 Task: Log work in the project AgileQuest for the issue 'Create a new online platform for online coding courses with advanced coding challenges and coding contests features' spent time as '1w 2d 10h 45m' and remaining time as '1w 6d 9h 28m' and move to top of backlog. Now add the issue to the epic 'Cloud-native application development'. Log work in the project AgileQuest for the issue 'Implement a new cloud-based procurement management system for a company with advanced procurement planning and purchasing features' spent time as '5w 4d 11h 48m' and remaining time as '1w 2d 16h 28m' and move to bottom of backlog. Now add the issue to the epic 'Business intelligence (BI) dashboard development'
Action: Mouse moved to (68, 146)
Screenshot: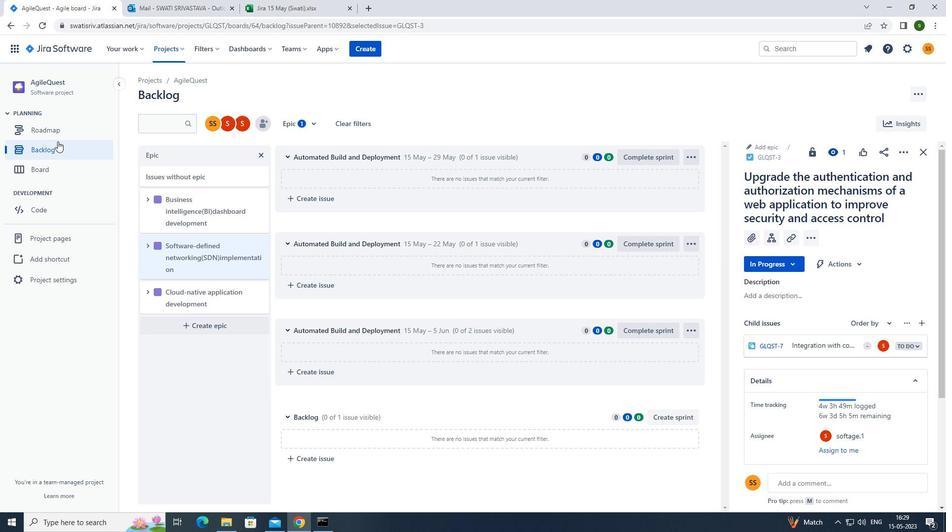 
Action: Mouse pressed left at (68, 146)
Screenshot: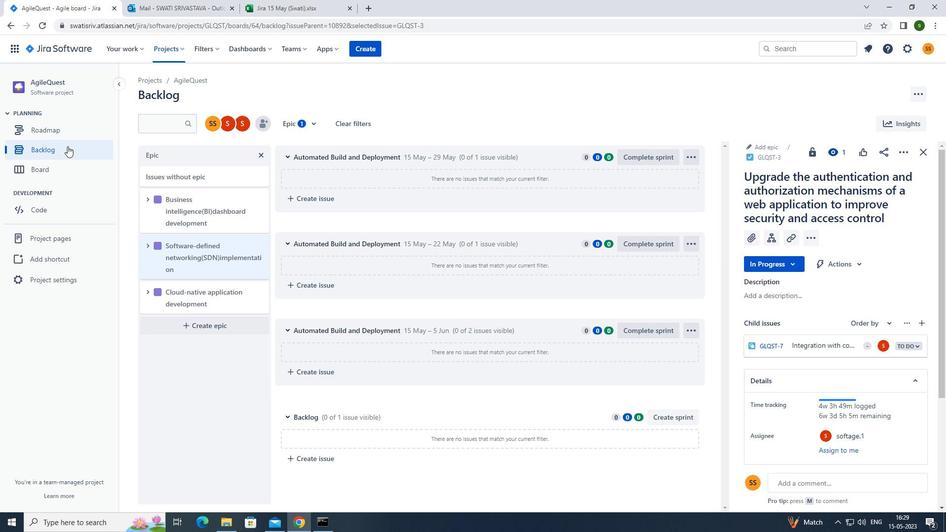 
Action: Mouse moved to (578, 357)
Screenshot: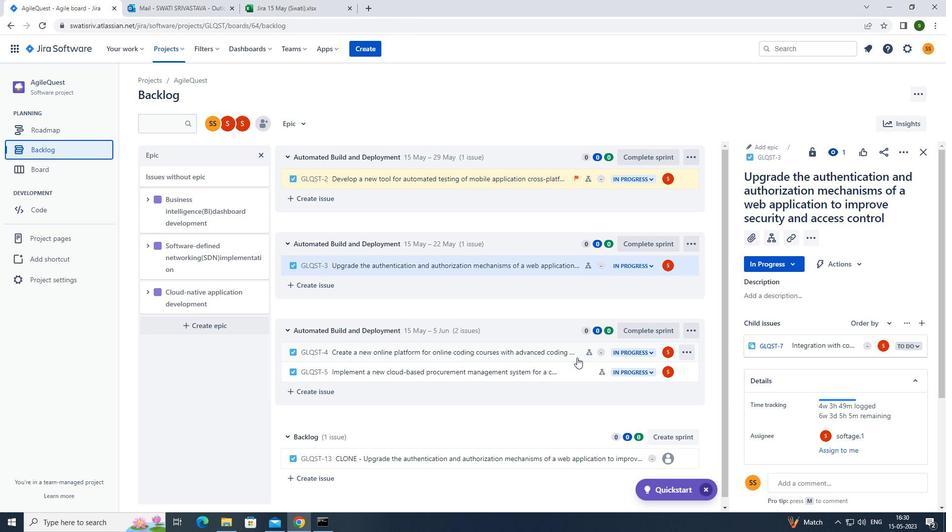 
Action: Mouse pressed left at (578, 357)
Screenshot: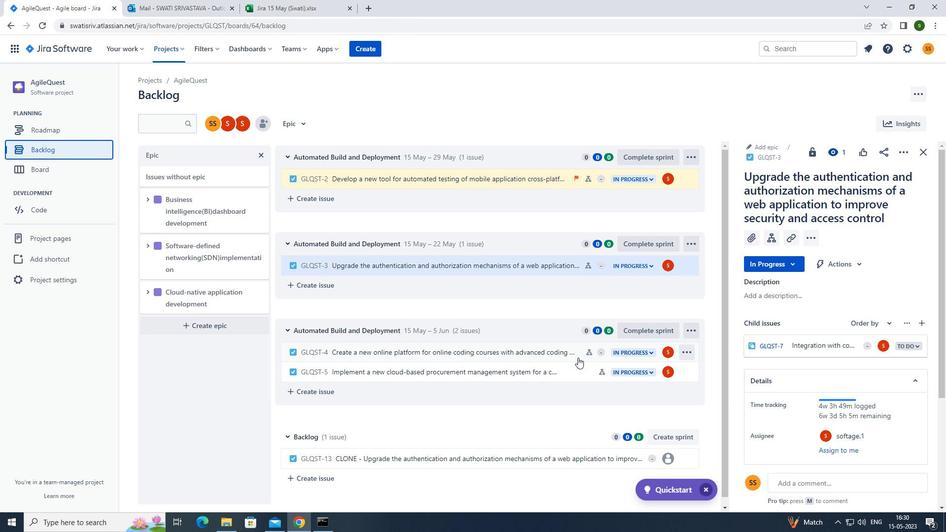 
Action: Mouse moved to (527, 359)
Screenshot: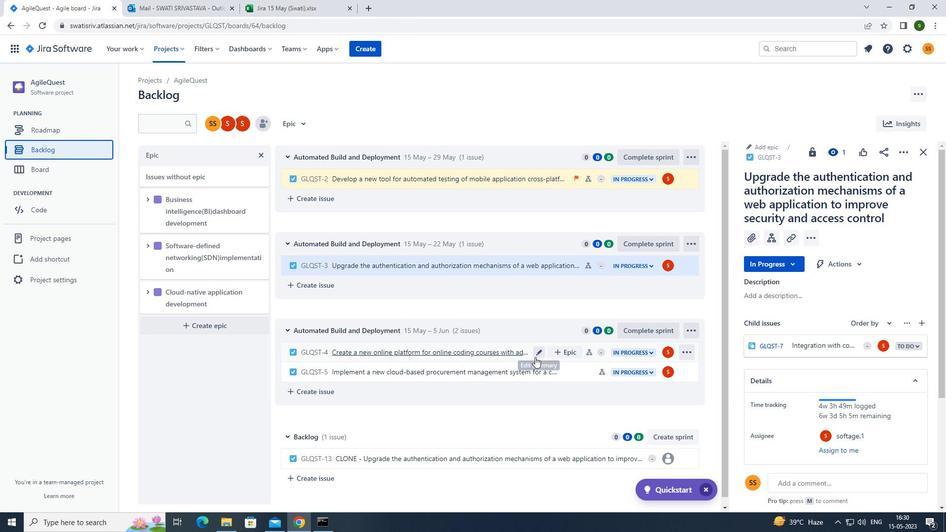 
Action: Mouse pressed left at (527, 359)
Screenshot: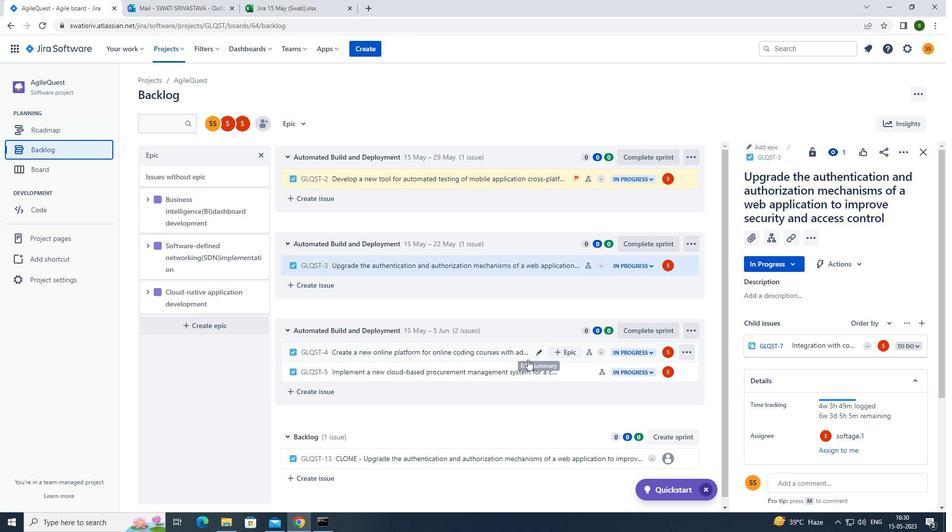 
Action: Mouse moved to (903, 154)
Screenshot: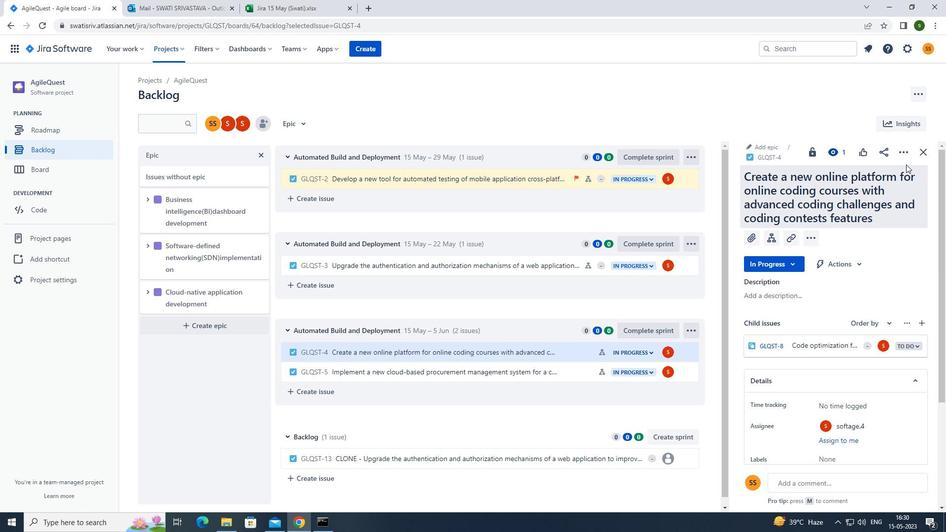 
Action: Mouse pressed left at (903, 154)
Screenshot: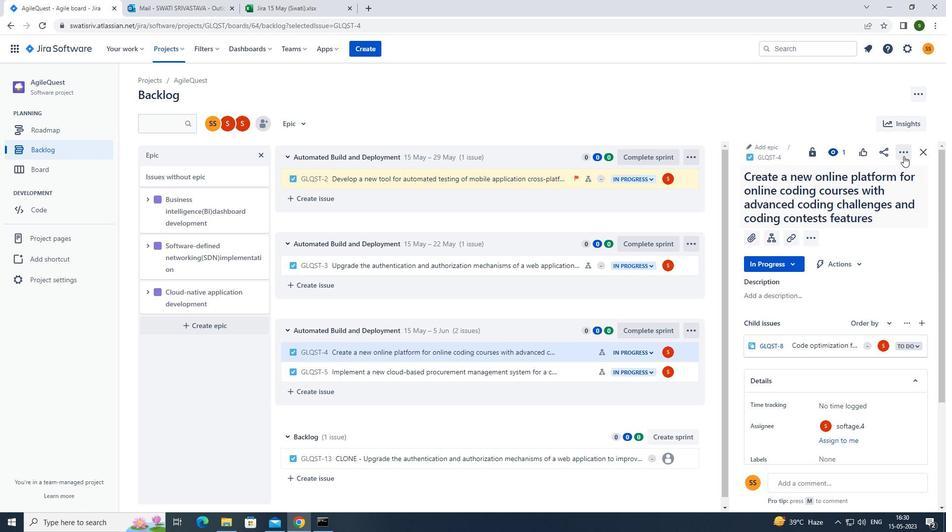 
Action: Mouse moved to (891, 172)
Screenshot: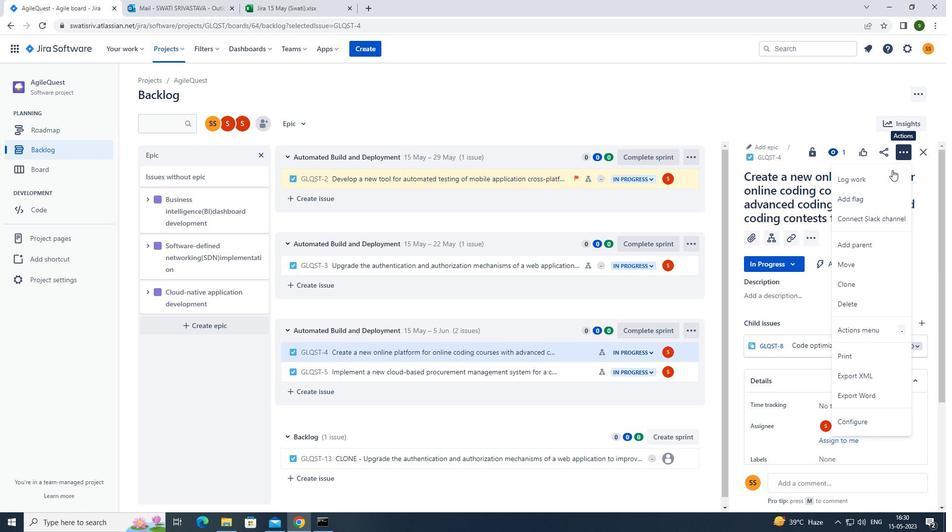 
Action: Mouse pressed left at (891, 172)
Screenshot: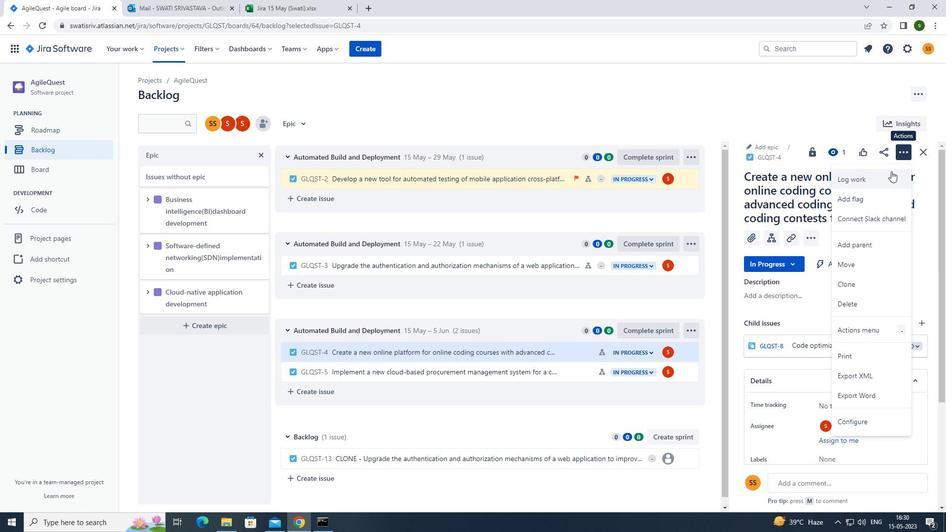 
Action: Mouse moved to (451, 126)
Screenshot: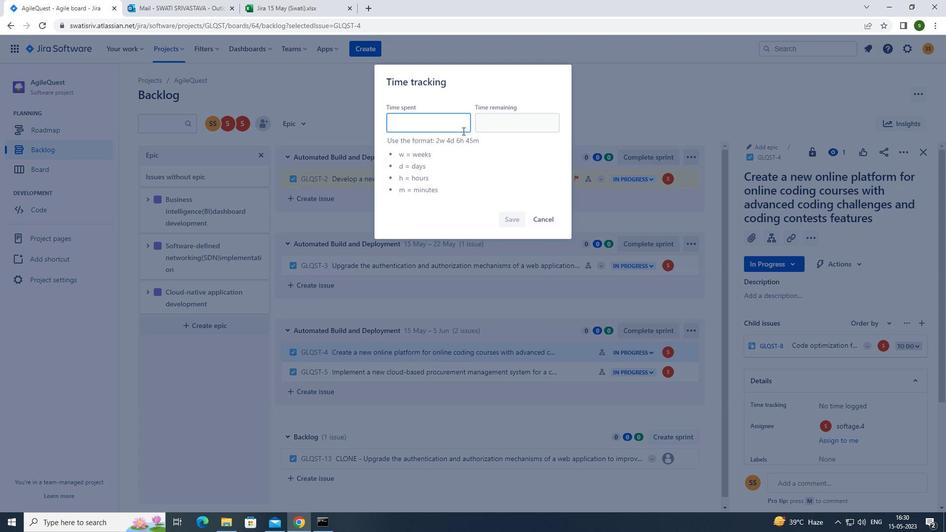 
Action: Mouse pressed left at (451, 126)
Screenshot: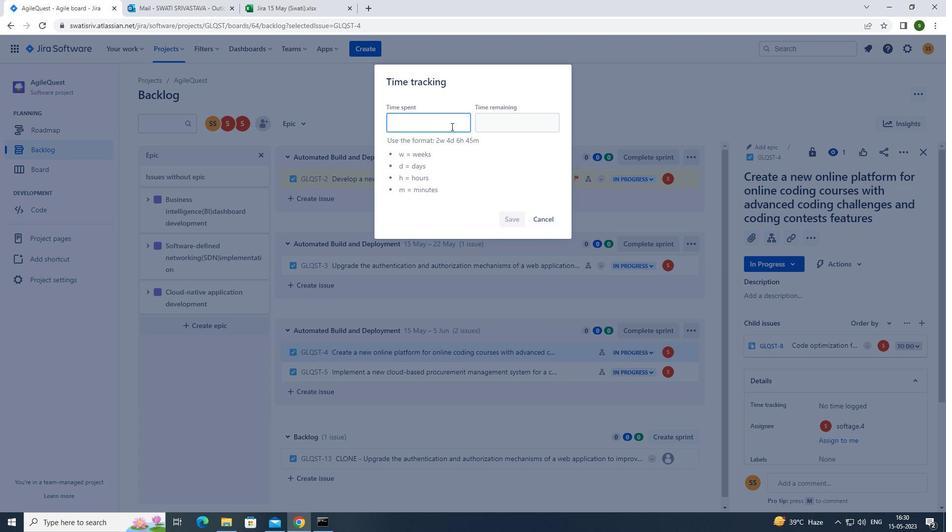 
Action: Mouse moved to (453, 128)
Screenshot: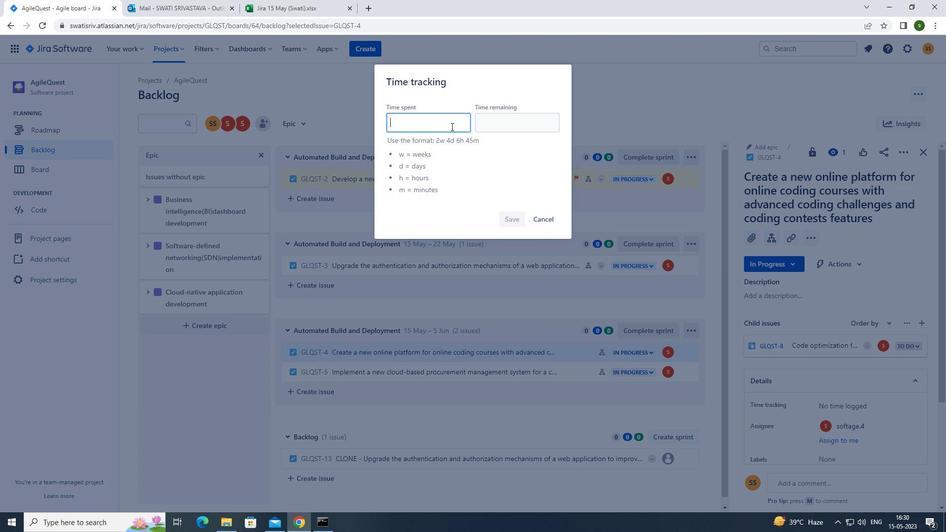 
Action: Key pressed 1w<Key.space>2d<Key.space>10h<Key.space>45m
Screenshot: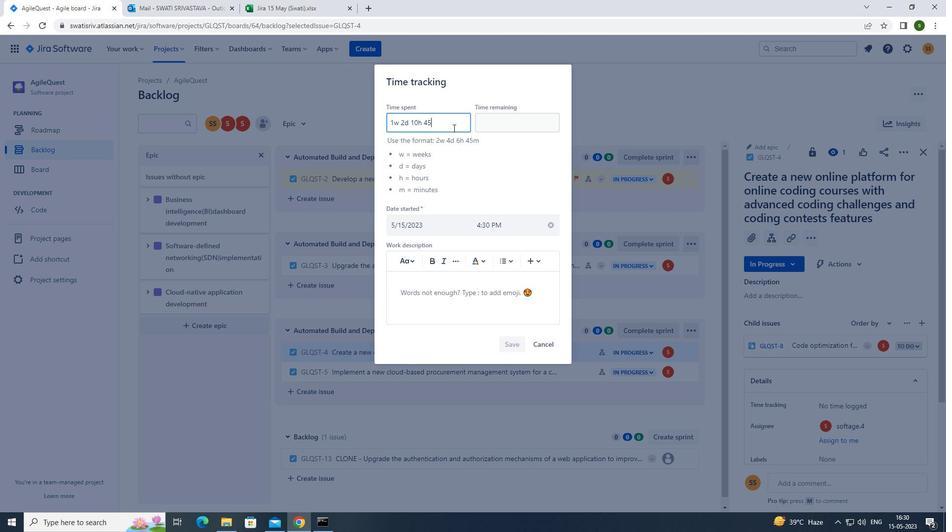
Action: Mouse moved to (522, 124)
Screenshot: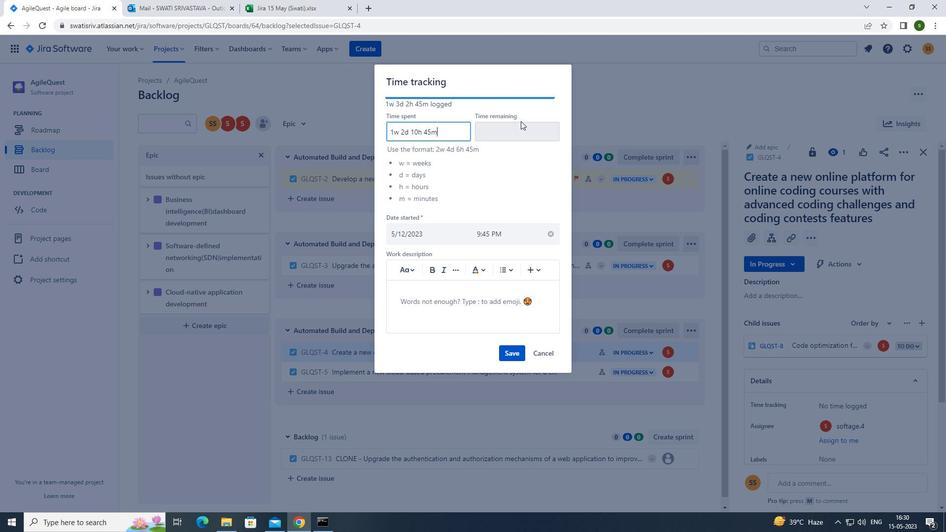 
Action: Mouse pressed left at (522, 124)
Screenshot: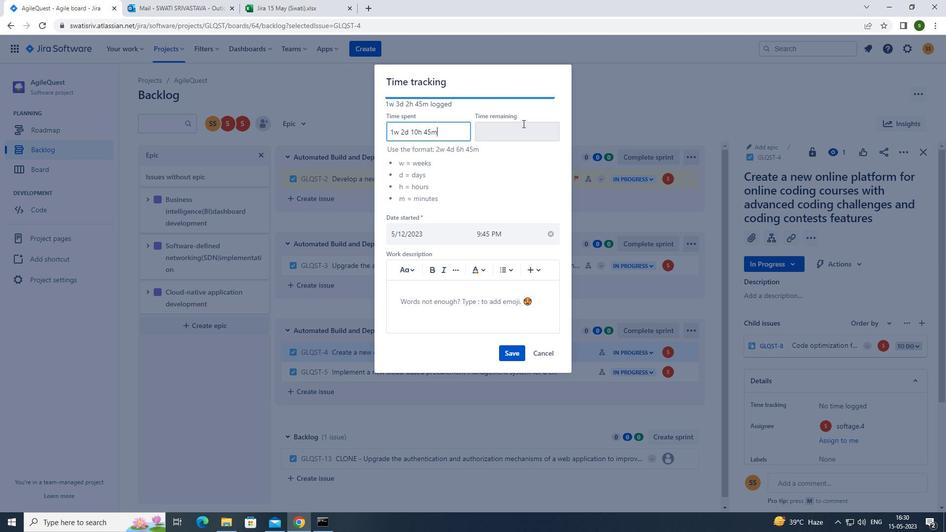 
Action: Mouse moved to (522, 124)
Screenshot: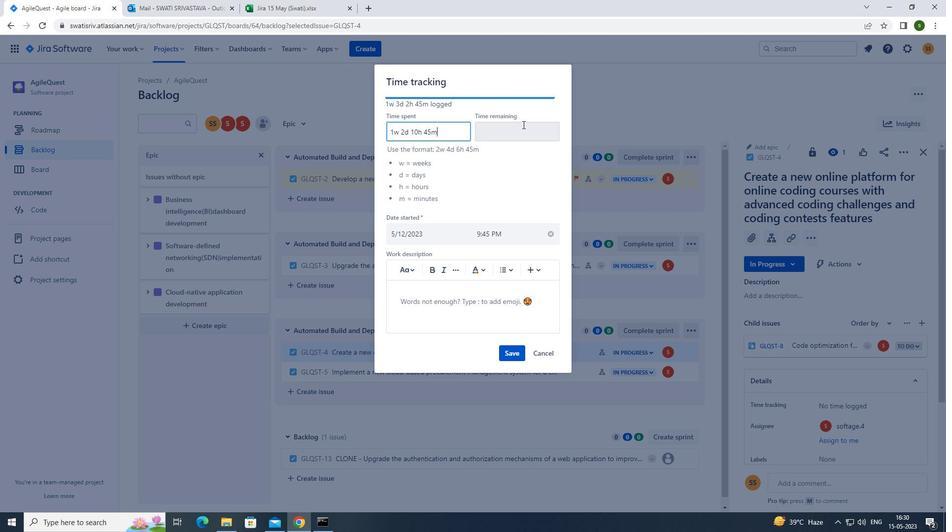 
Action: Key pressed 1w<Key.space>6d<Key.space>9h<Key.space>28m
Screenshot: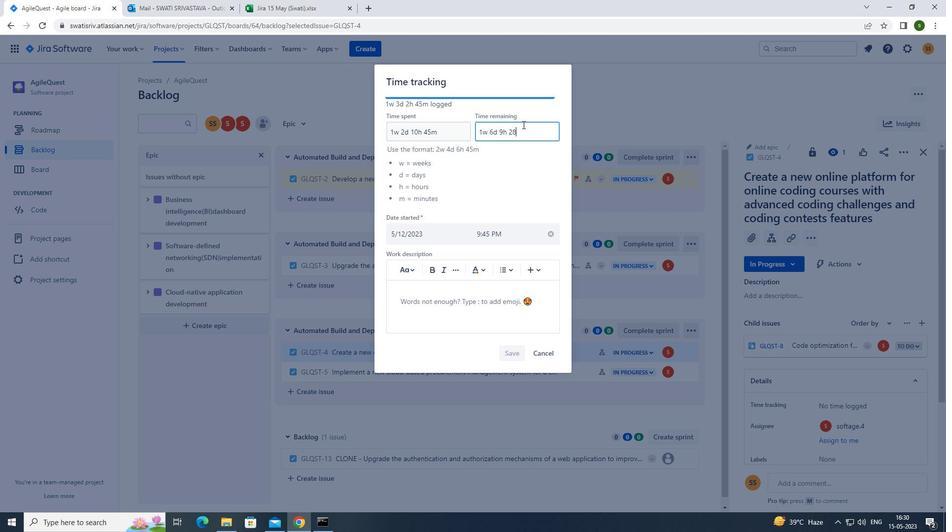 
Action: Mouse moved to (517, 353)
Screenshot: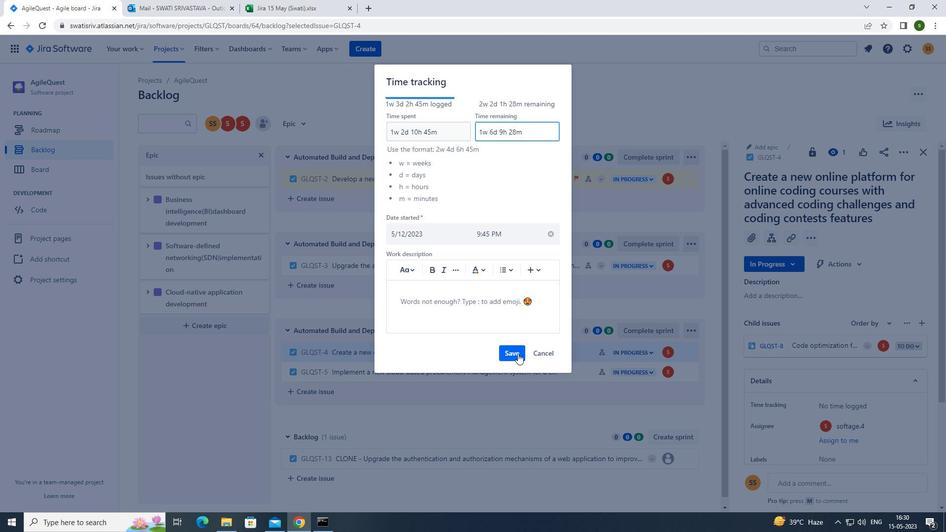 
Action: Mouse pressed left at (517, 353)
Screenshot: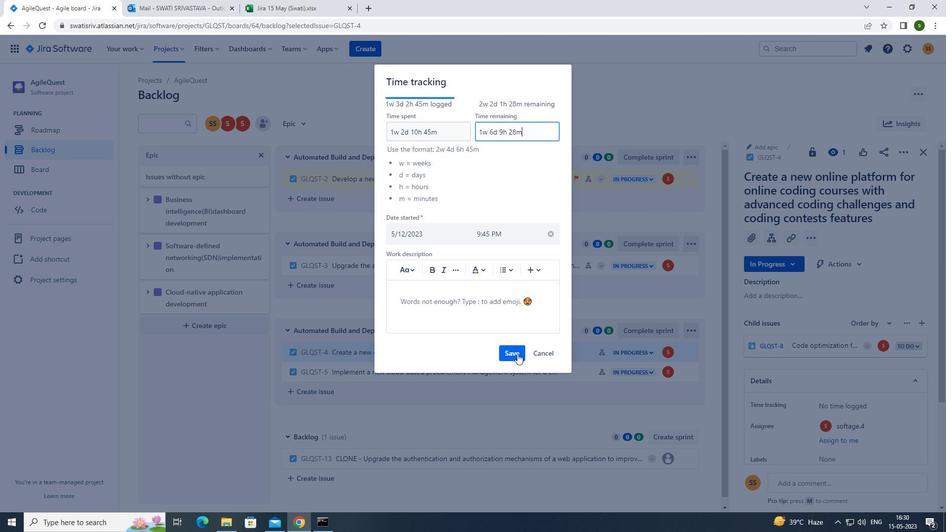 
Action: Mouse moved to (687, 346)
Screenshot: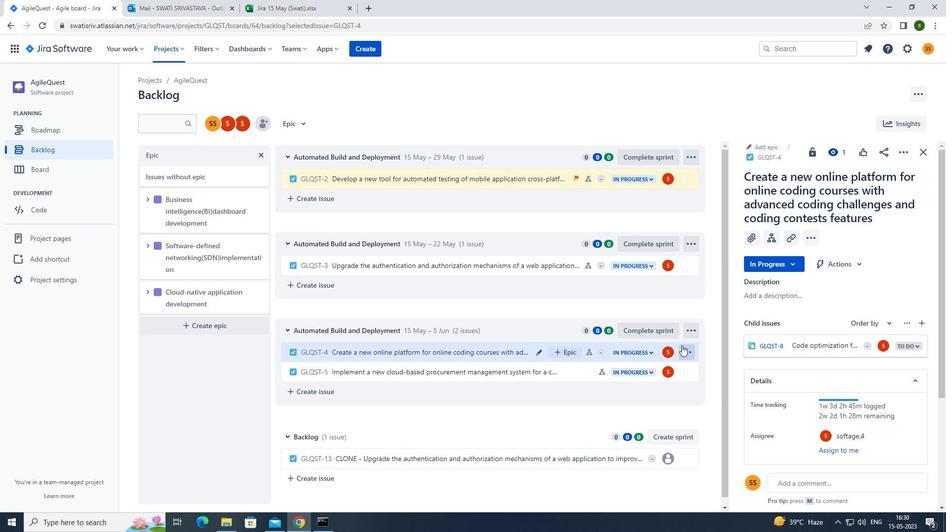 
Action: Mouse pressed left at (687, 346)
Screenshot: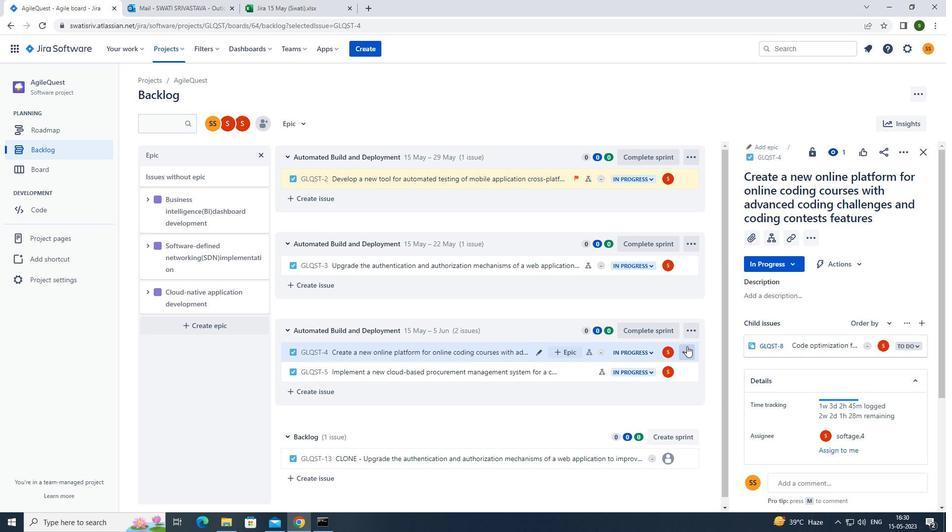 
Action: Mouse moved to (630, 310)
Screenshot: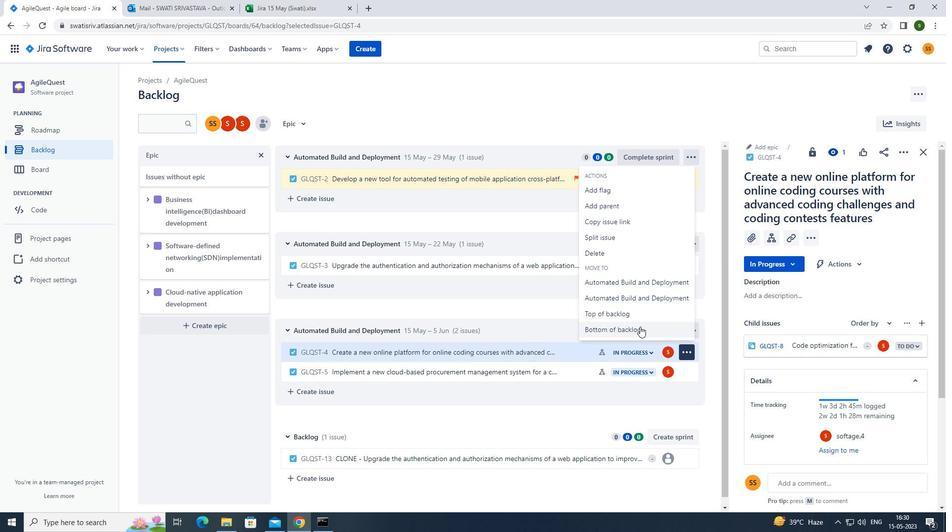 
Action: Mouse pressed left at (630, 310)
Screenshot: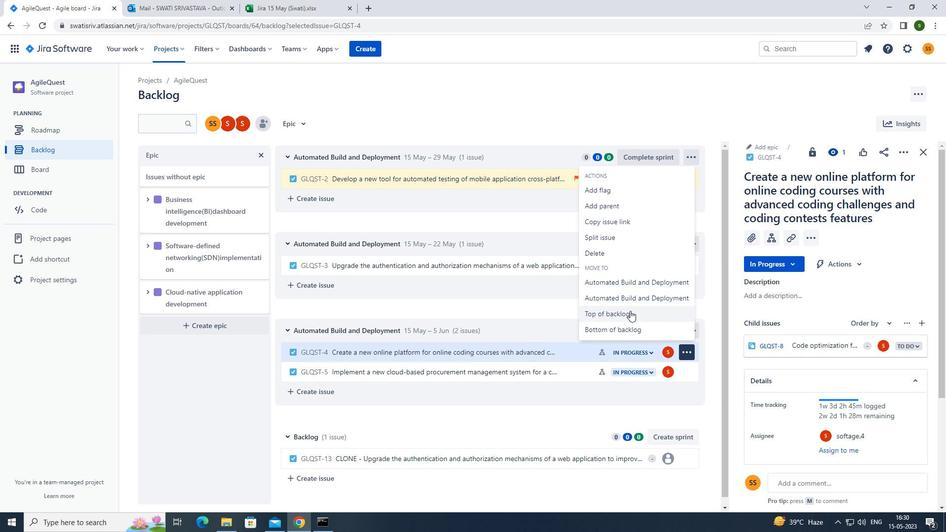 
Action: Mouse moved to (494, 159)
Screenshot: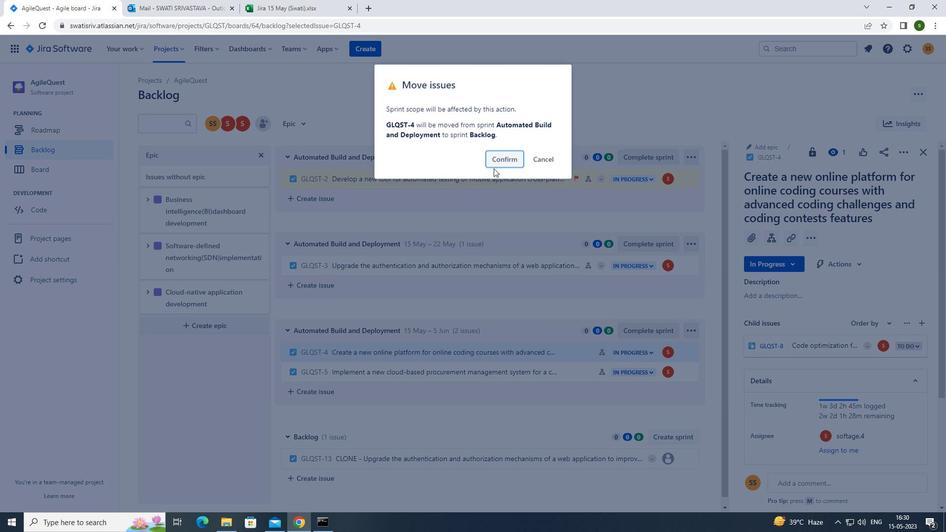 
Action: Mouse pressed left at (494, 159)
Screenshot: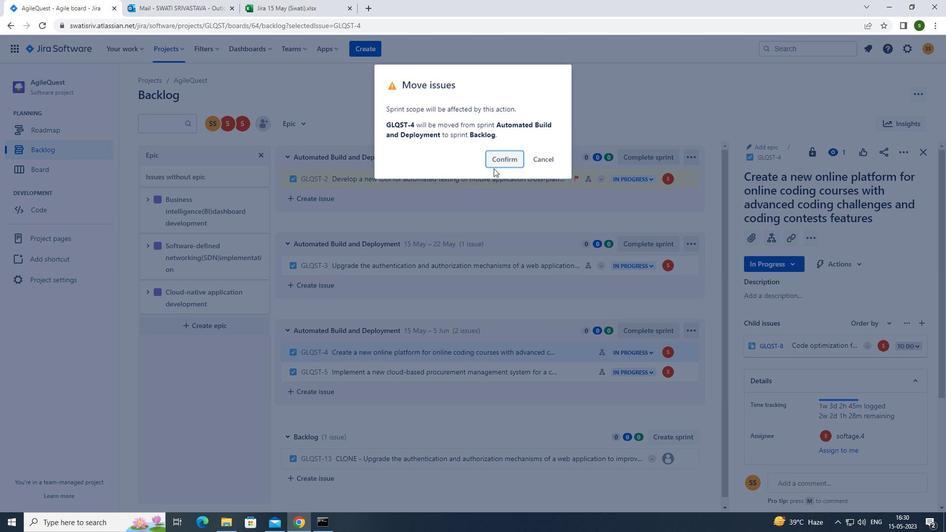
Action: Mouse moved to (301, 123)
Screenshot: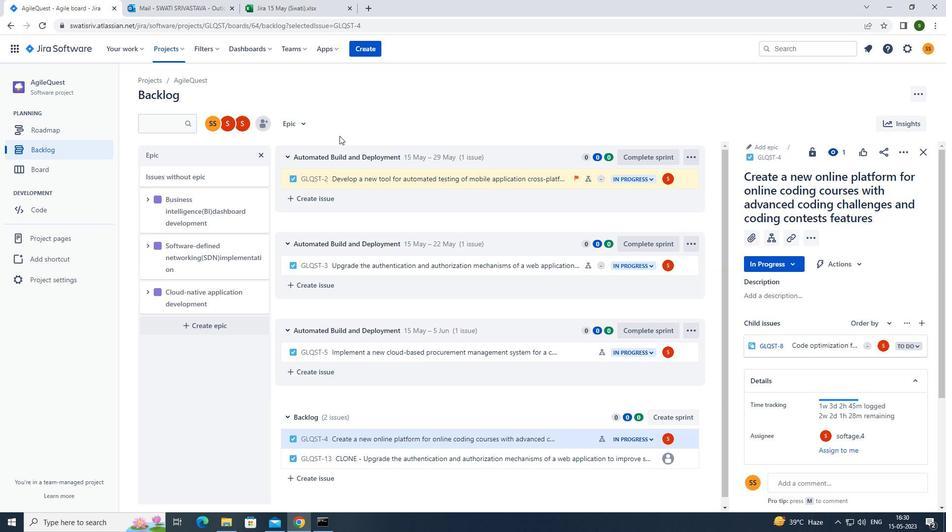 
Action: Mouse pressed left at (301, 123)
Screenshot: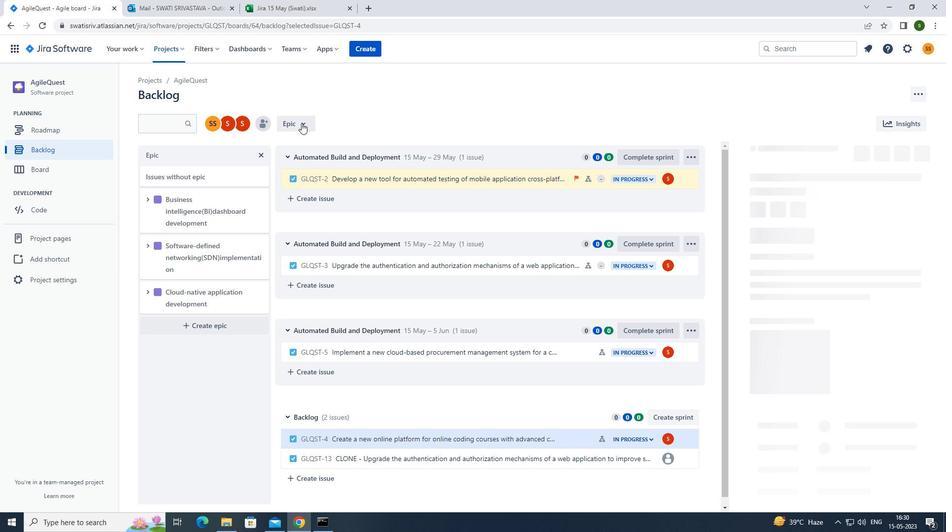 
Action: Mouse moved to (318, 197)
Screenshot: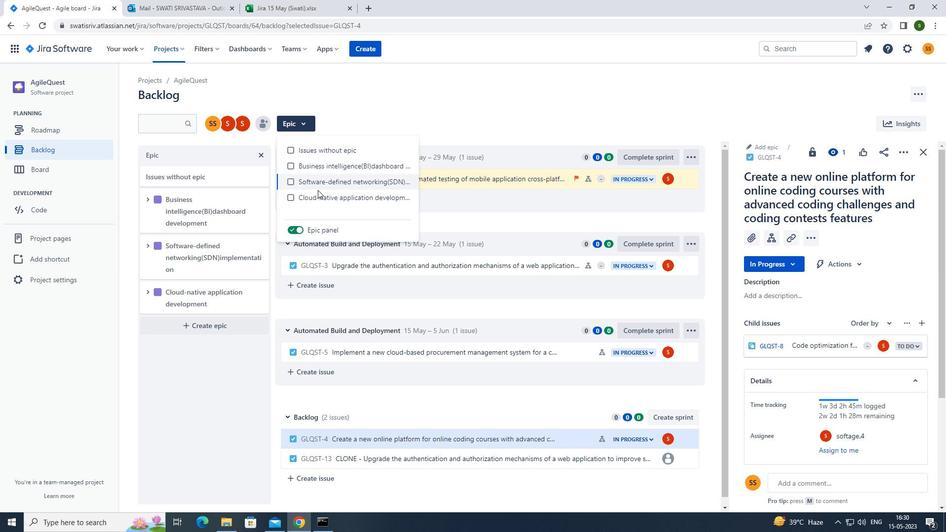 
Action: Mouse pressed left at (318, 197)
Screenshot: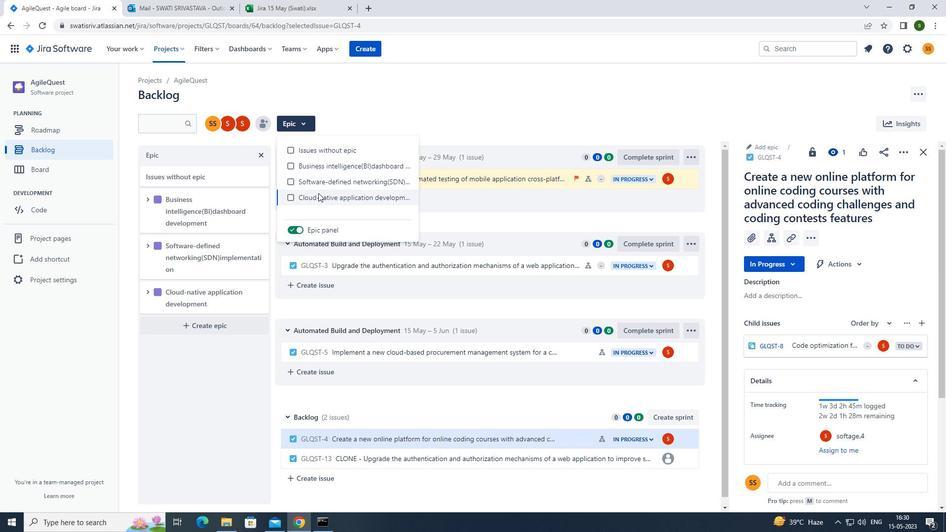 
Action: Mouse moved to (437, 106)
Screenshot: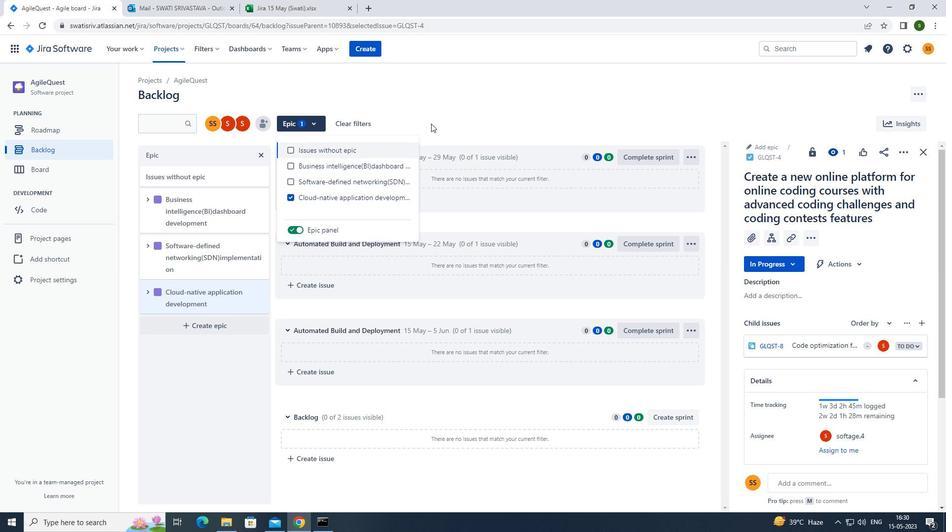 
Action: Mouse pressed left at (437, 106)
Screenshot: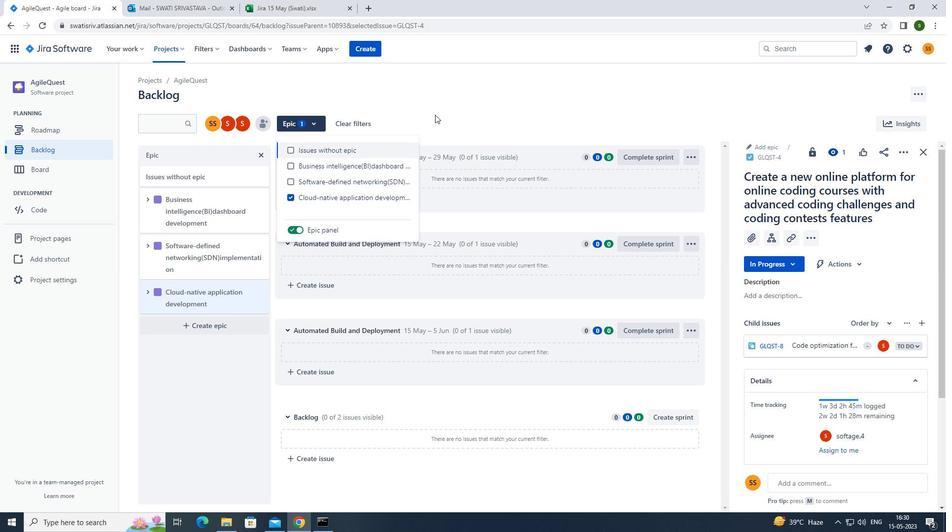 
Action: Mouse moved to (97, 149)
Screenshot: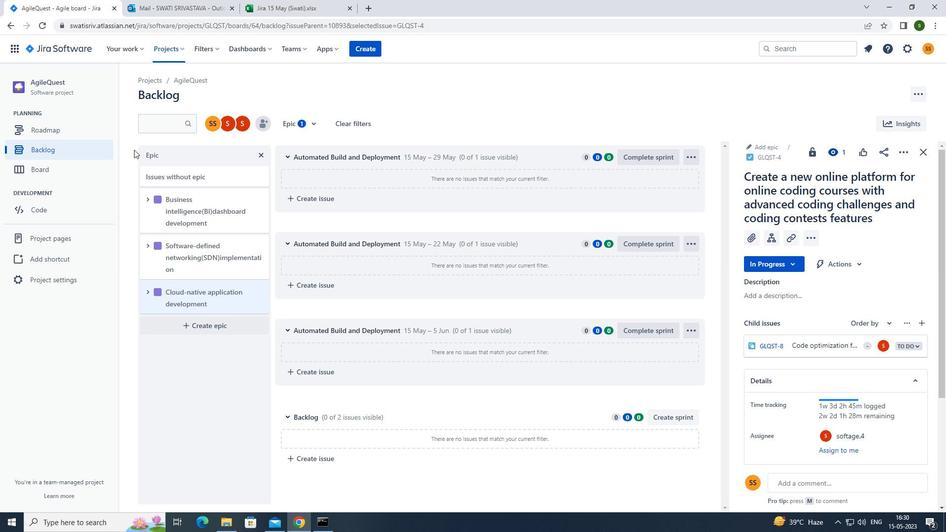 
Action: Mouse pressed left at (97, 149)
Screenshot: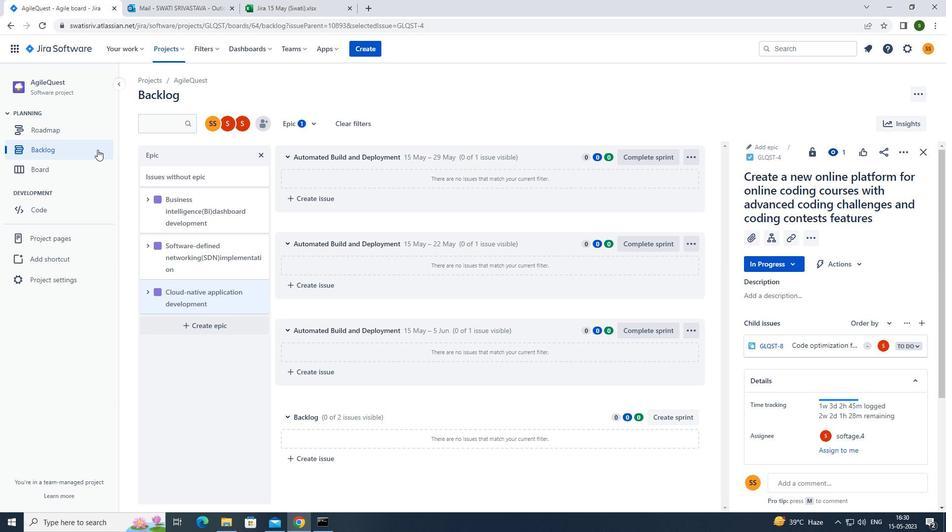
Action: Mouse moved to (585, 358)
Screenshot: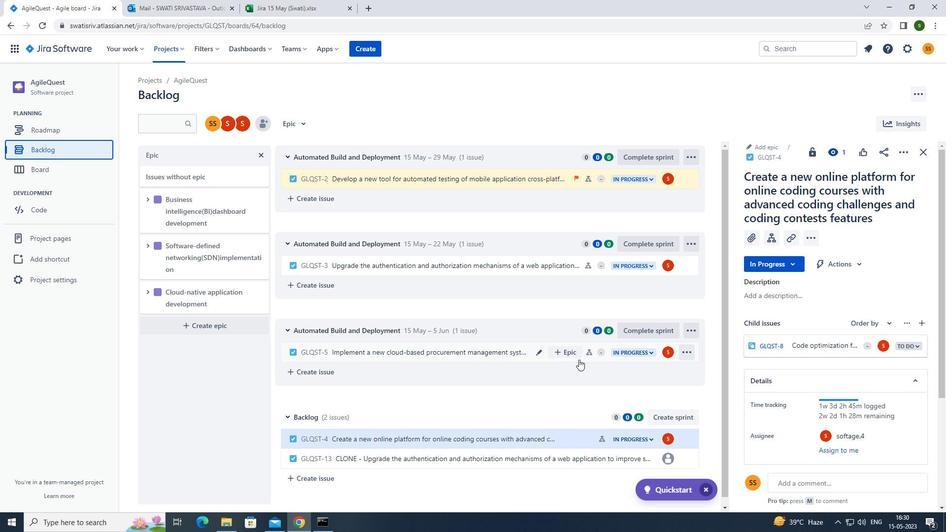 
Action: Mouse pressed left at (585, 358)
Screenshot: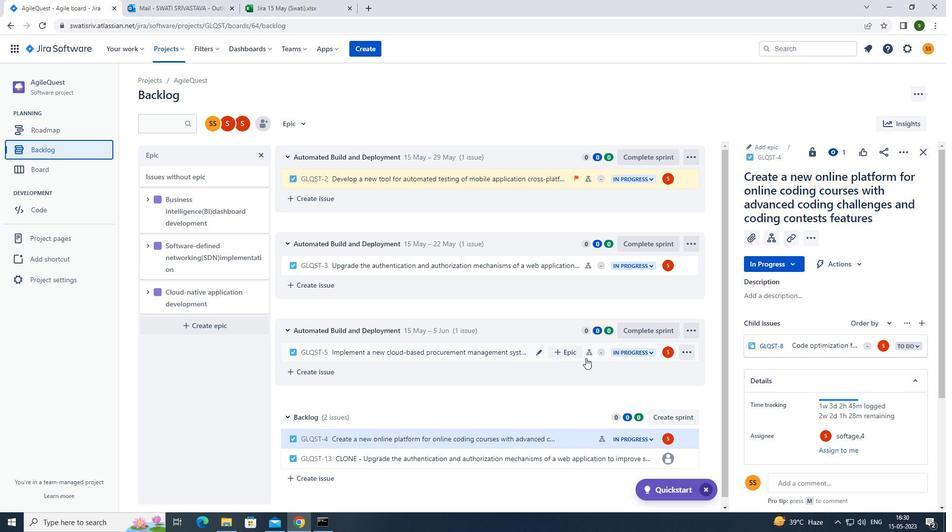 
Action: Mouse moved to (902, 151)
Screenshot: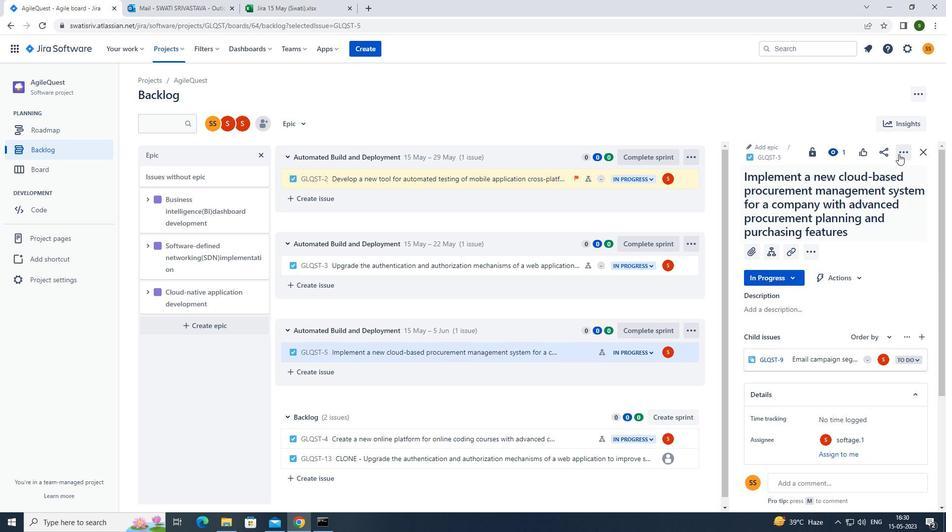 
Action: Mouse pressed left at (902, 151)
Screenshot: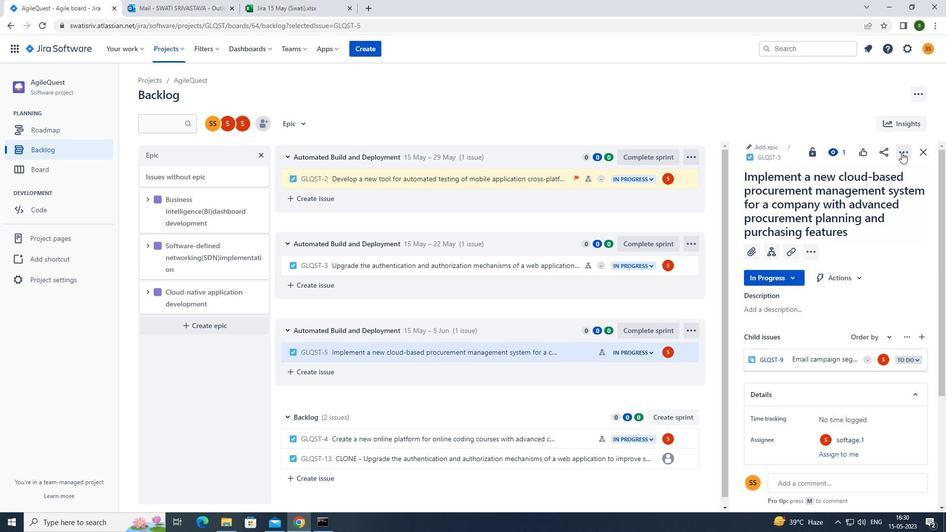 
Action: Mouse moved to (881, 176)
Screenshot: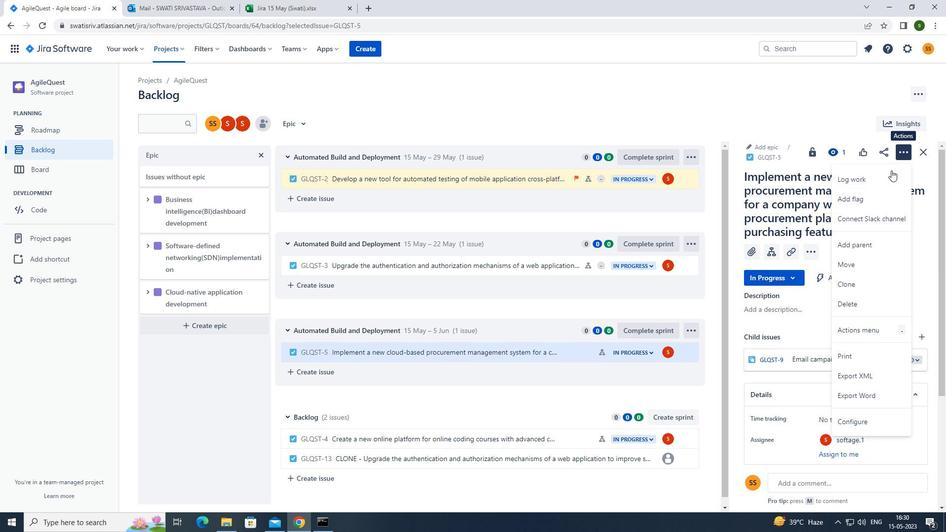 
Action: Mouse pressed left at (881, 176)
Screenshot: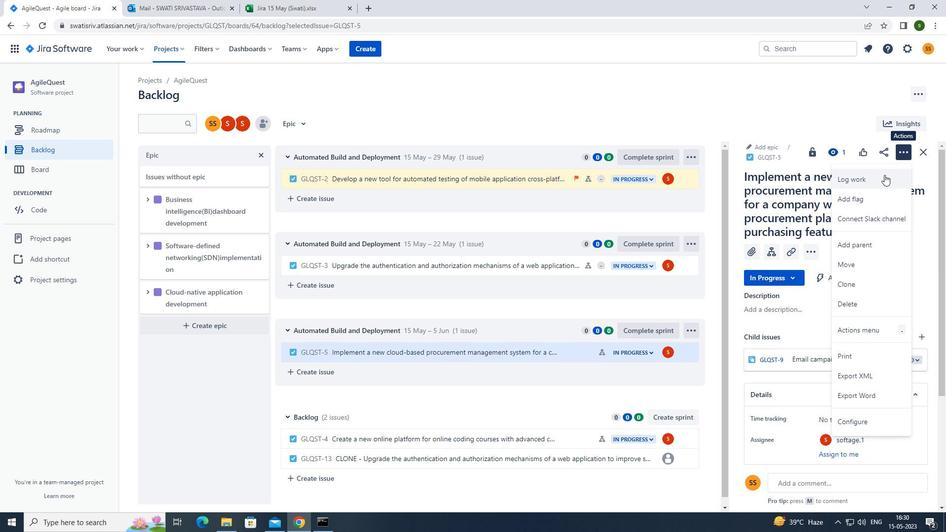 
Action: Mouse moved to (459, 135)
Screenshot: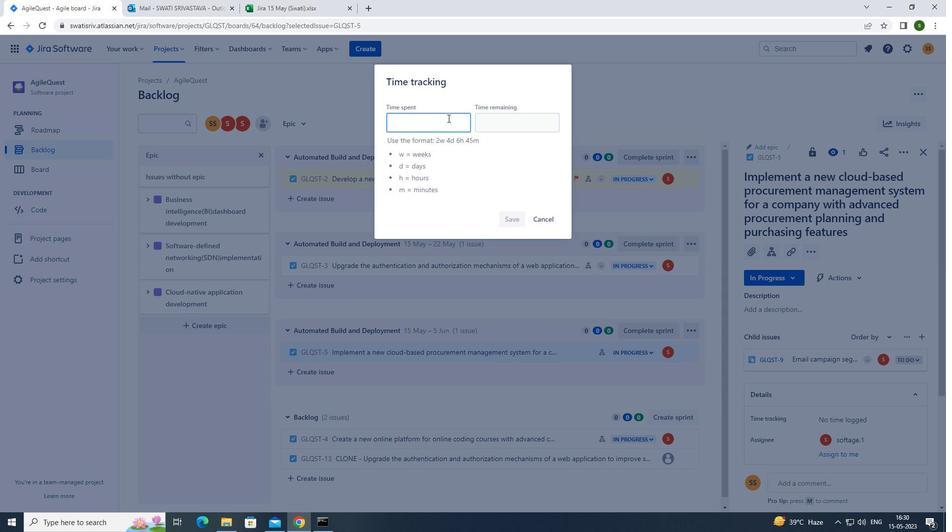 
Action: Key pressed 5w<Key.space>4d<Key.space>11h<Key.space>48m
Screenshot: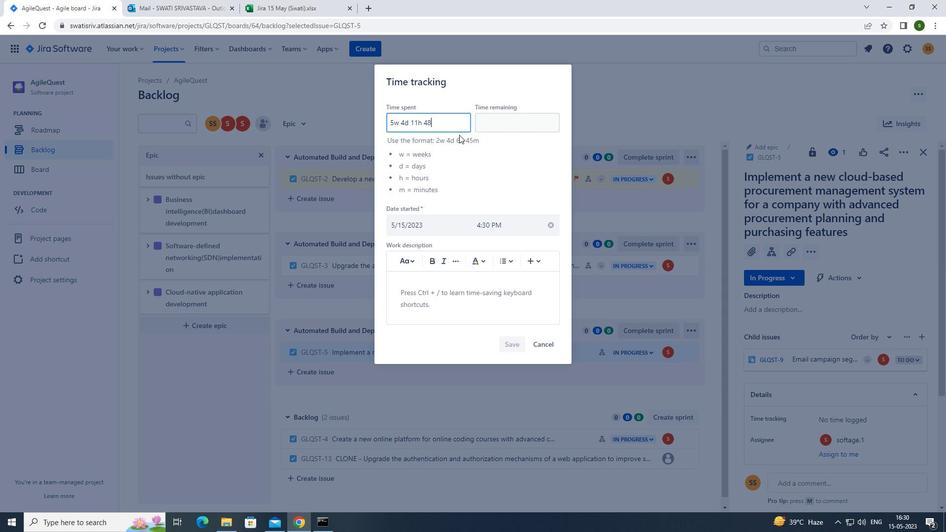 
Action: Mouse moved to (520, 132)
Screenshot: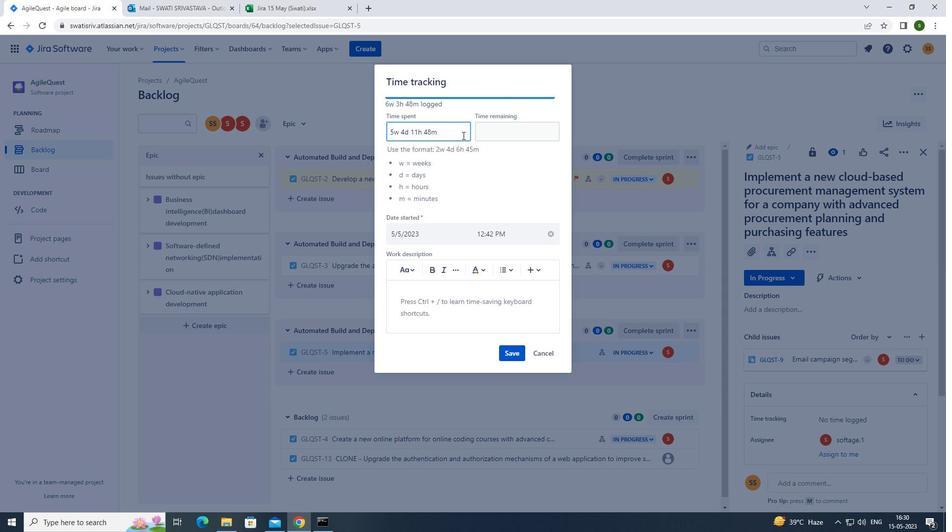 
Action: Mouse pressed left at (520, 132)
Screenshot: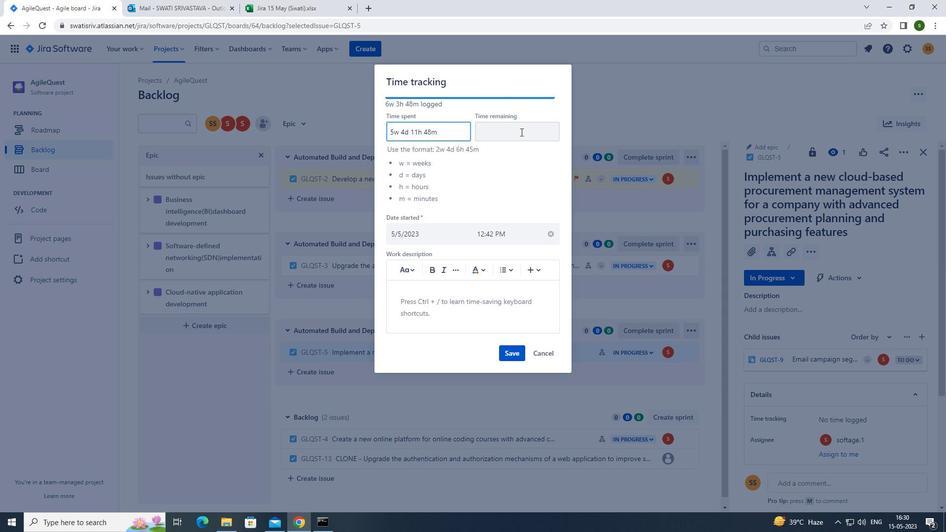 
Action: Mouse moved to (521, 130)
Screenshot: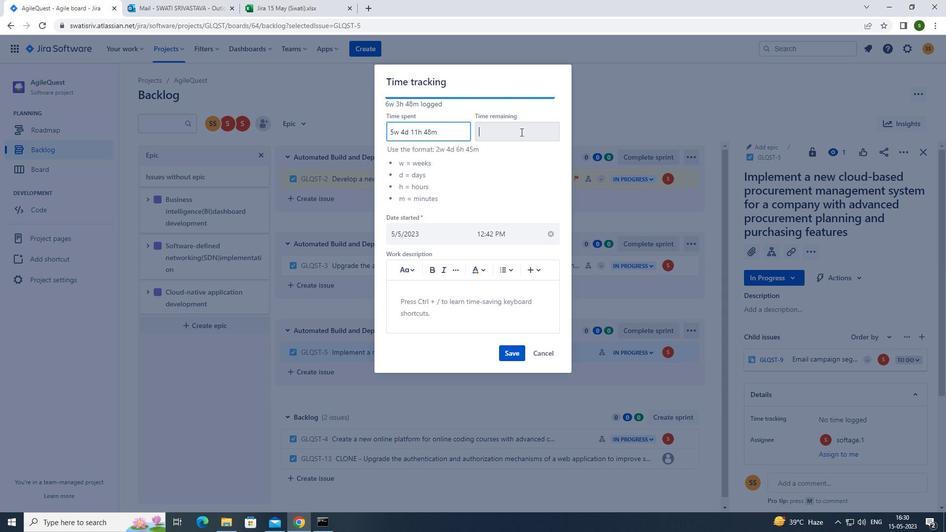 
Action: Key pressed 1w<Key.space>2d<Key.space>16h<Key.space>28m
Screenshot: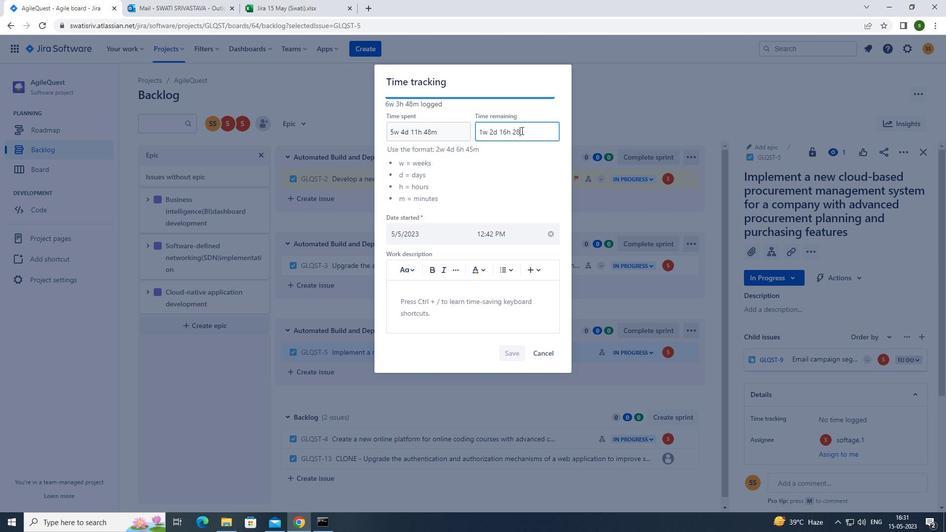 
Action: Mouse moved to (516, 356)
Screenshot: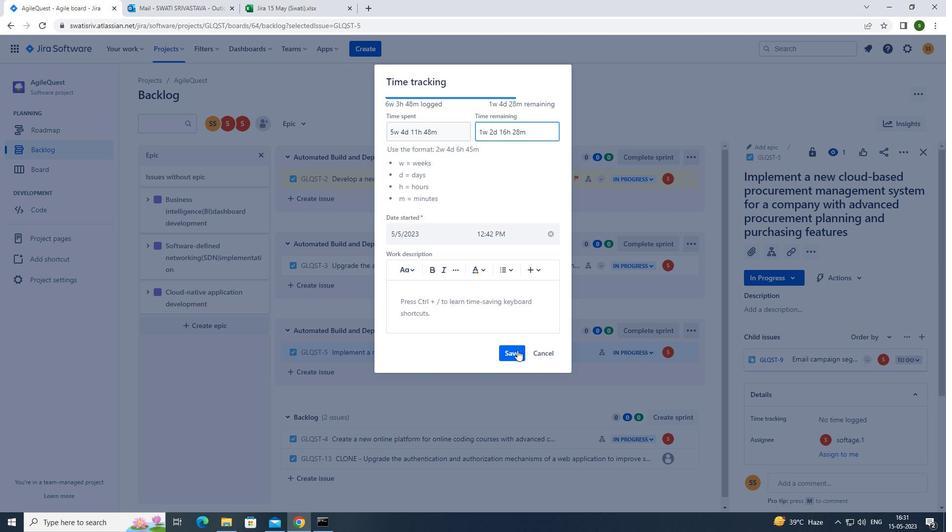 
Action: Mouse pressed left at (516, 356)
Screenshot: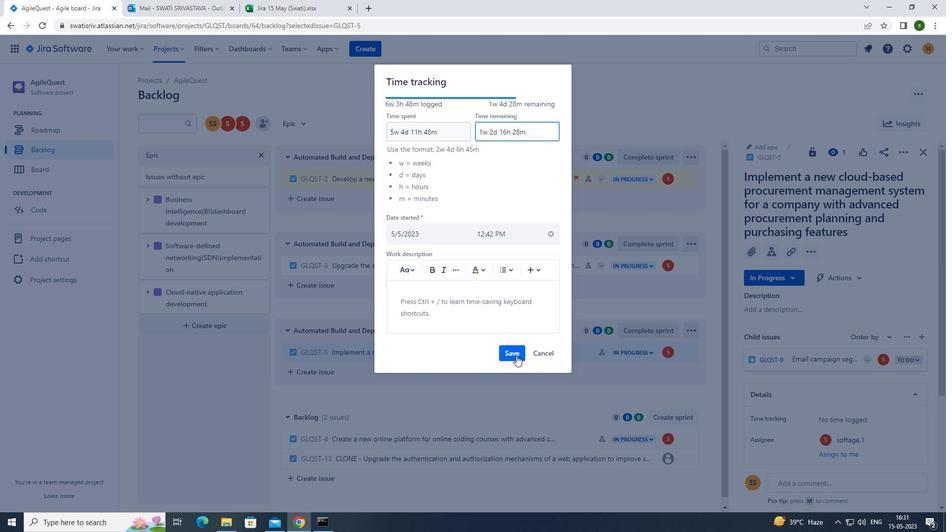 
Action: Mouse moved to (686, 352)
Screenshot: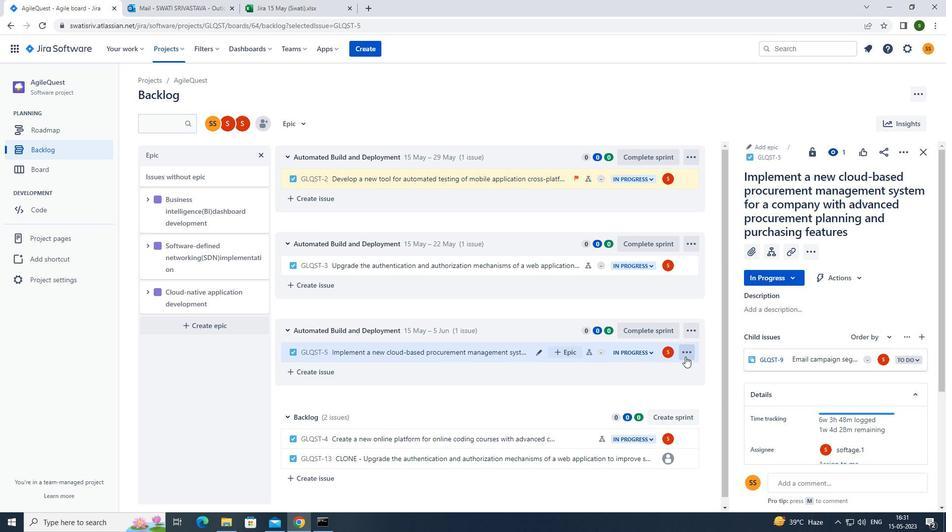 
Action: Mouse pressed left at (686, 352)
Screenshot: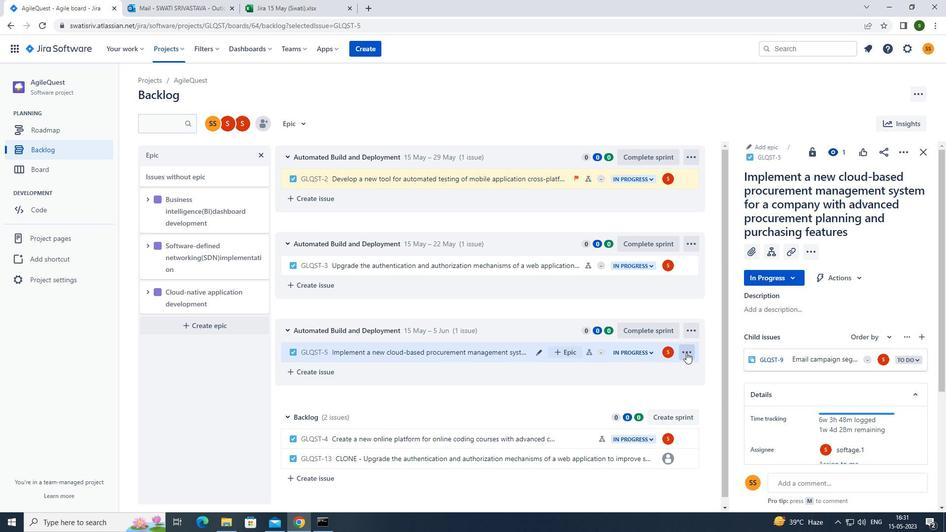 
Action: Mouse moved to (652, 330)
Screenshot: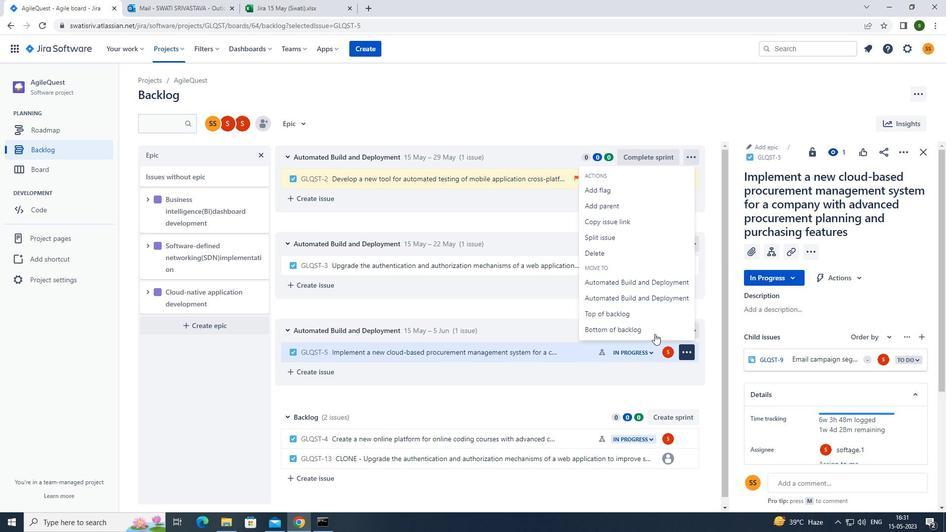 
Action: Mouse pressed left at (652, 330)
Screenshot: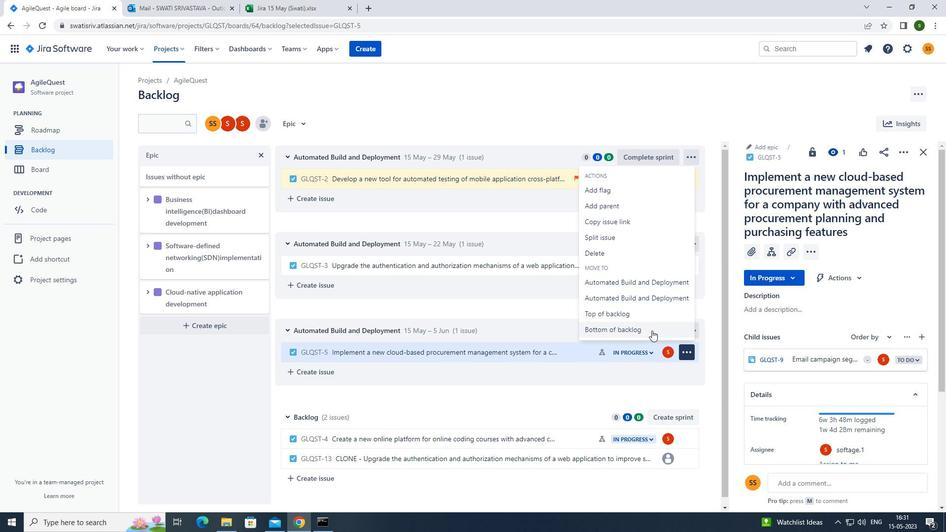 
Action: Mouse moved to (511, 162)
Screenshot: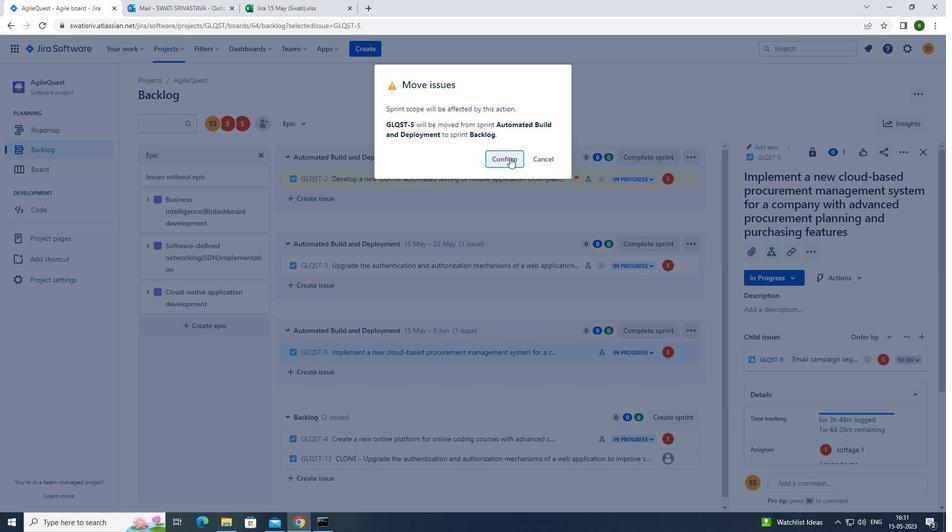 
Action: Mouse pressed left at (511, 162)
Screenshot: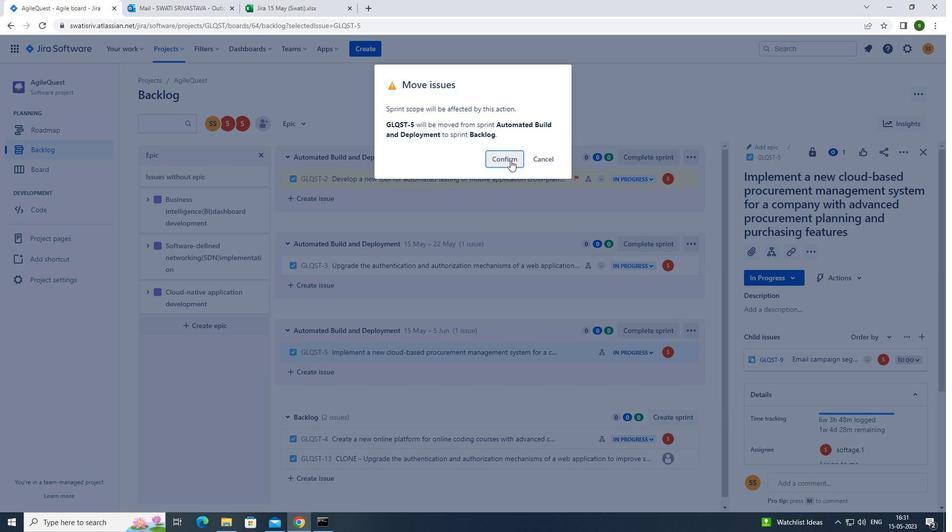 
Action: Mouse moved to (303, 127)
Screenshot: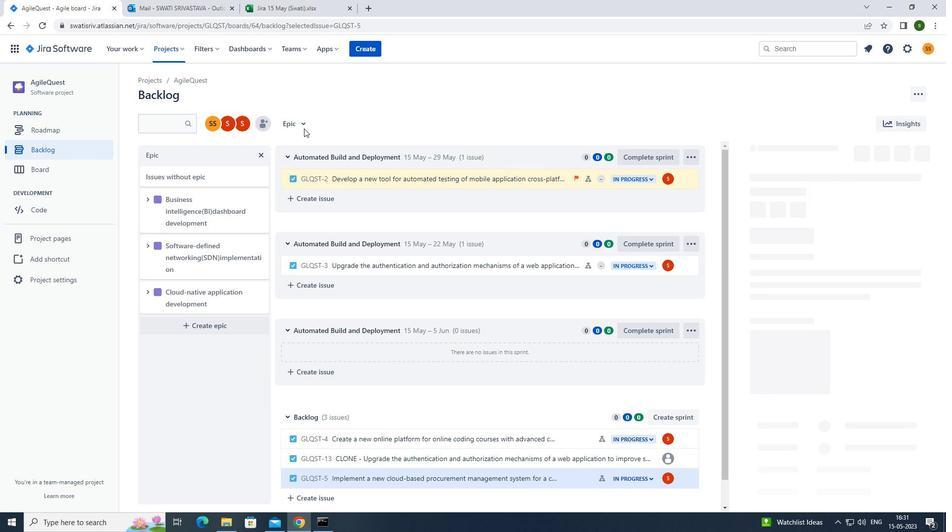 
Action: Mouse pressed left at (303, 127)
Screenshot: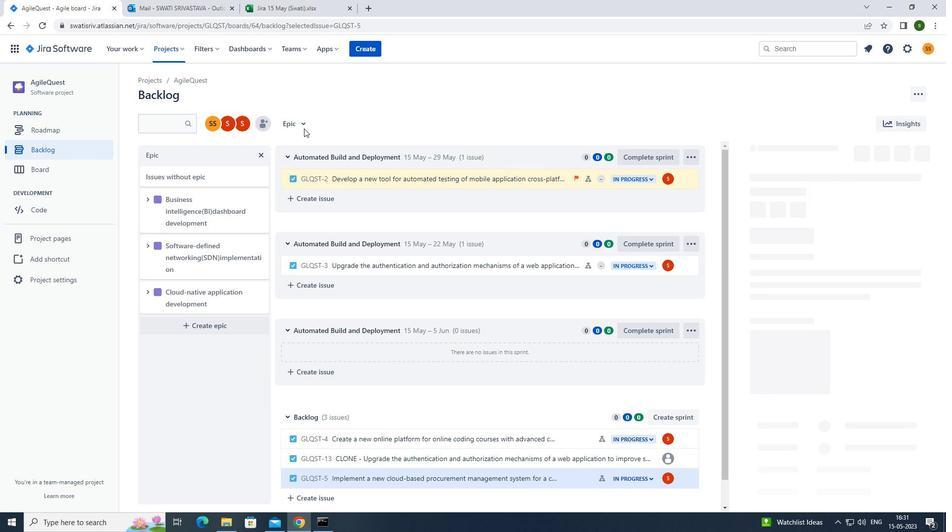 
Action: Mouse moved to (324, 169)
Screenshot: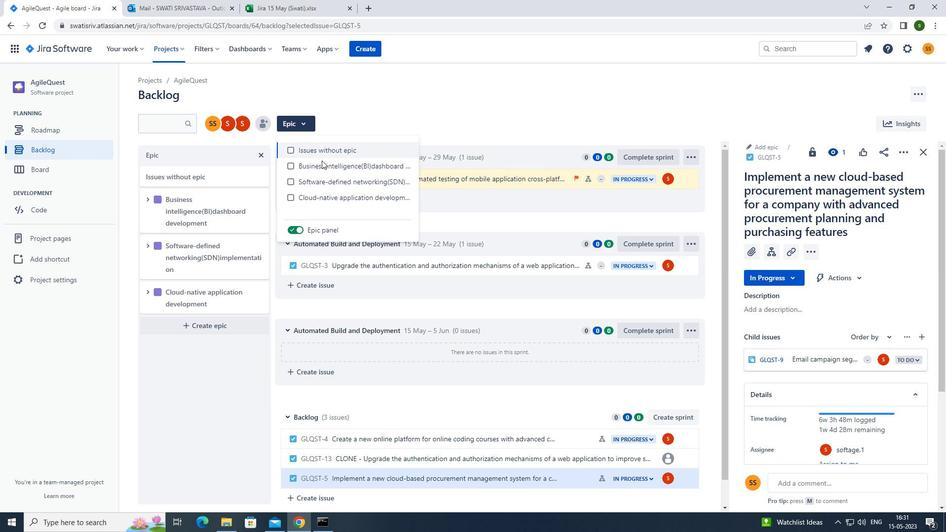 
Action: Mouse pressed left at (324, 169)
Screenshot: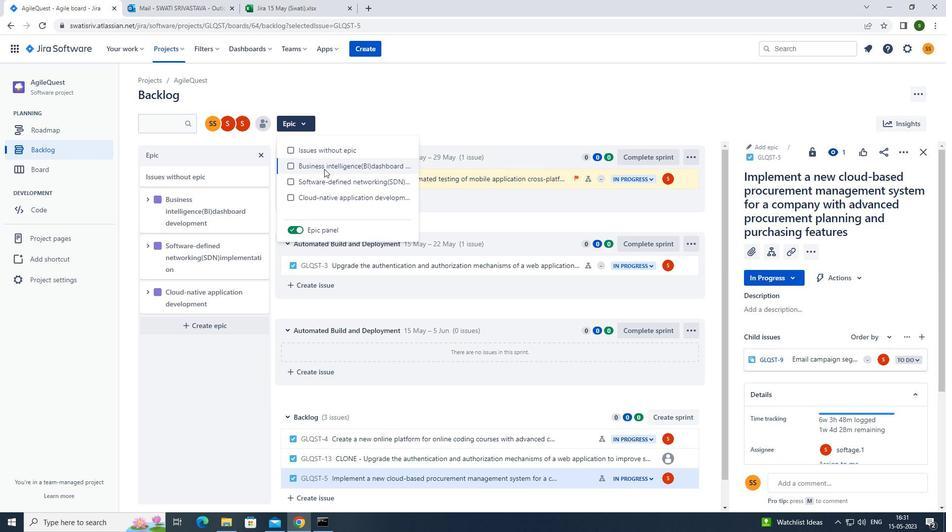 
Action: Mouse moved to (494, 97)
Screenshot: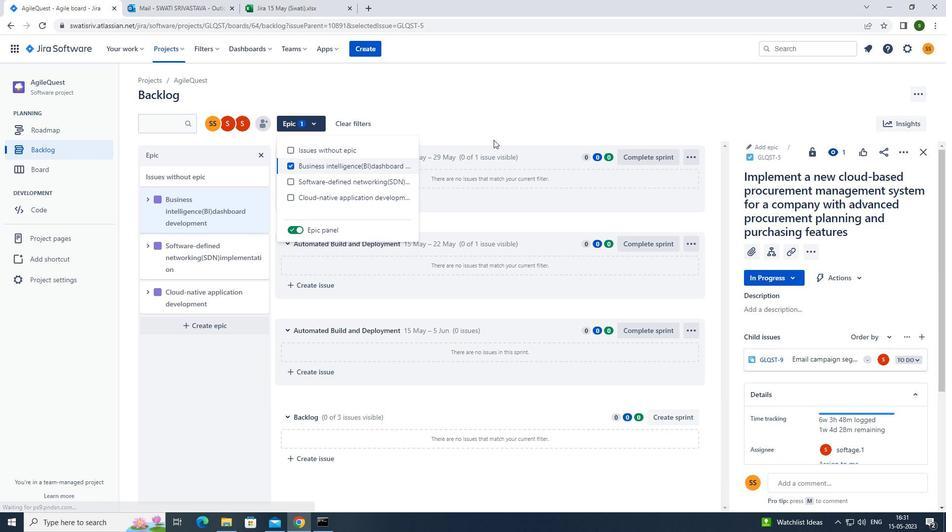 
Action: Mouse pressed left at (494, 97)
Screenshot: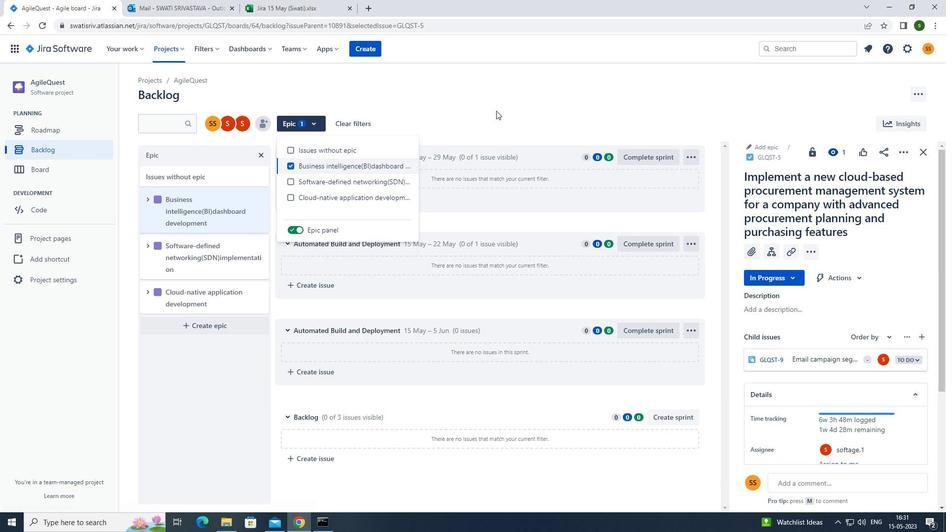 
Action: Mouse moved to (494, 97)
Screenshot: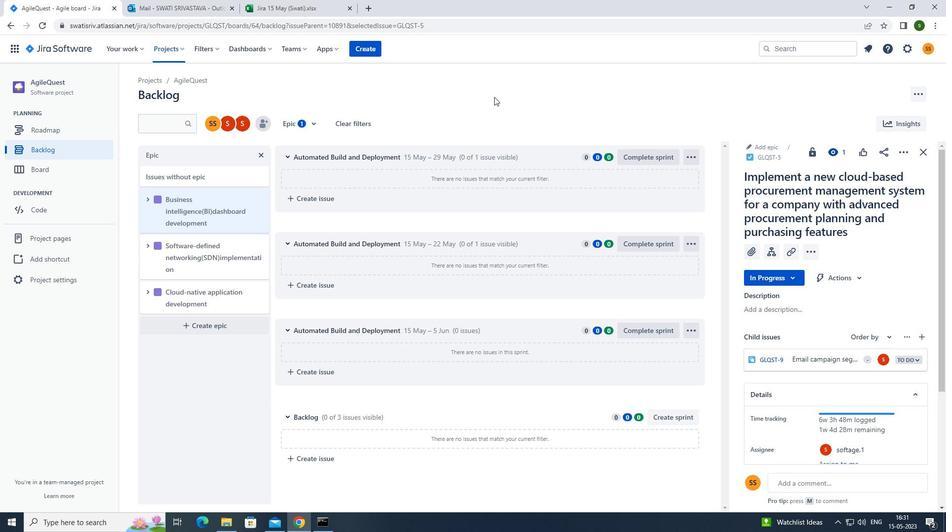 
